 Task: Create a rule when any label is removed from a card by anyone except me .
Action: Mouse pressed left at (688, 195)
Screenshot: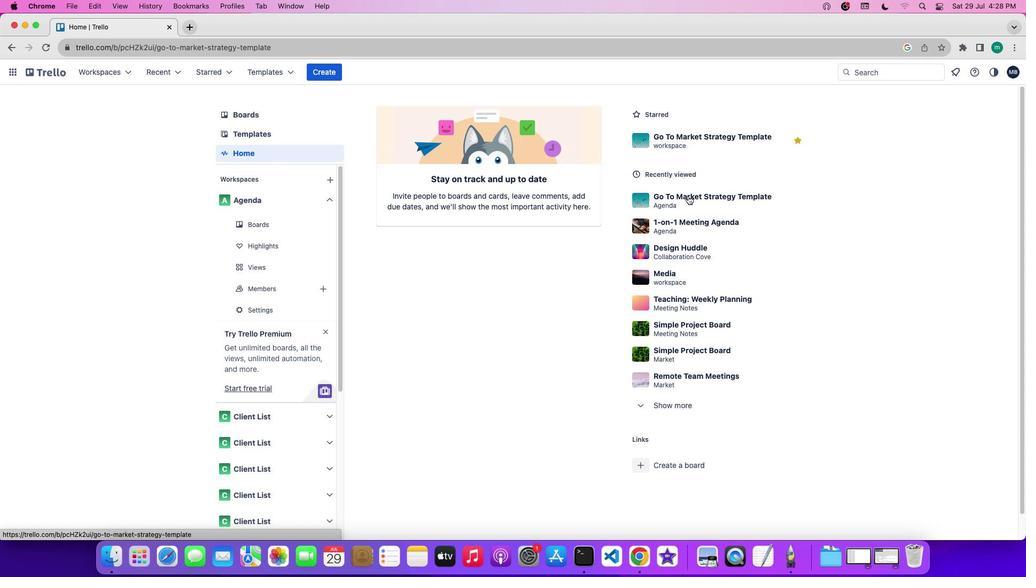 
Action: Mouse moved to (876, 232)
Screenshot: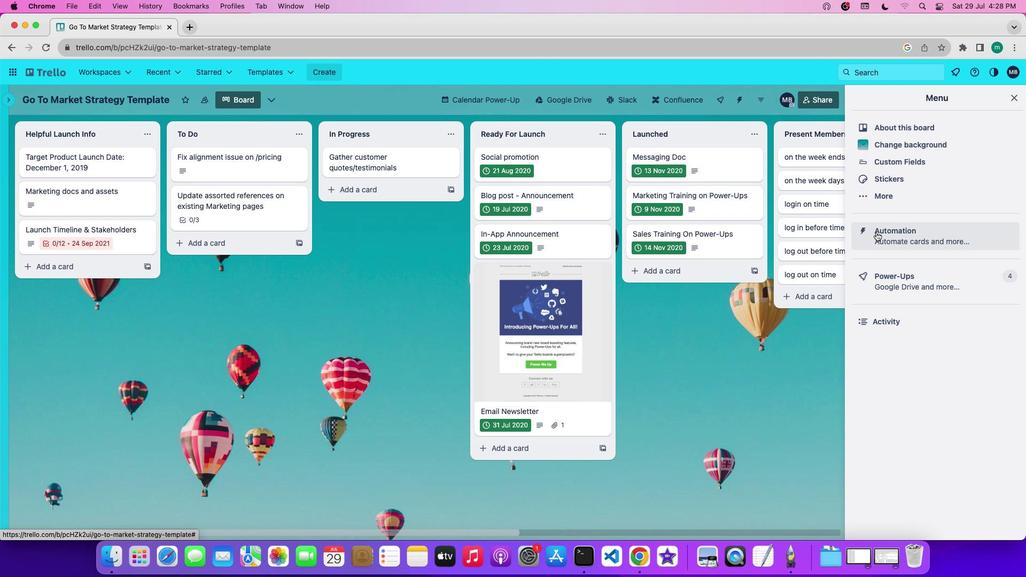 
Action: Mouse pressed left at (876, 232)
Screenshot: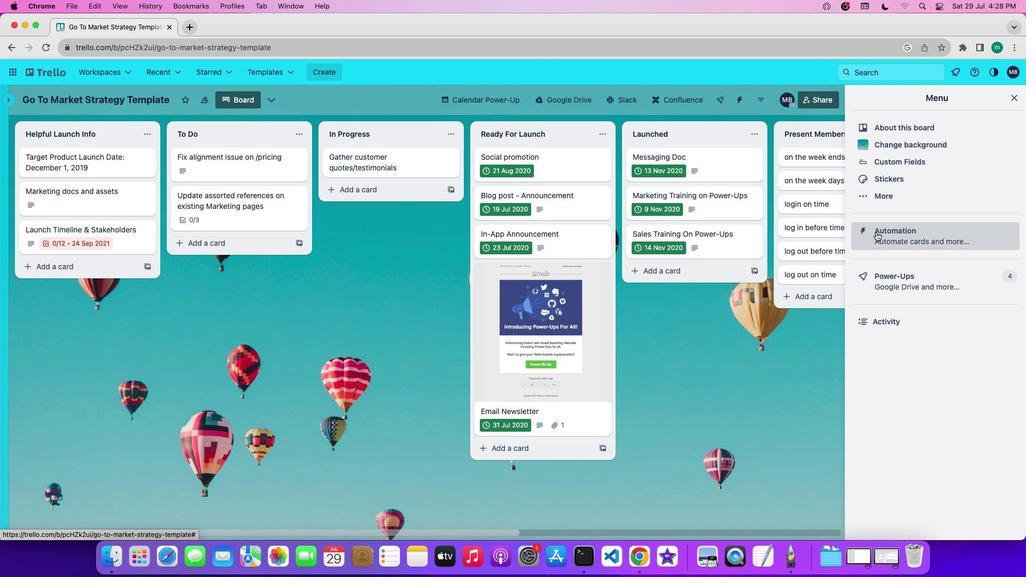 
Action: Mouse moved to (101, 193)
Screenshot: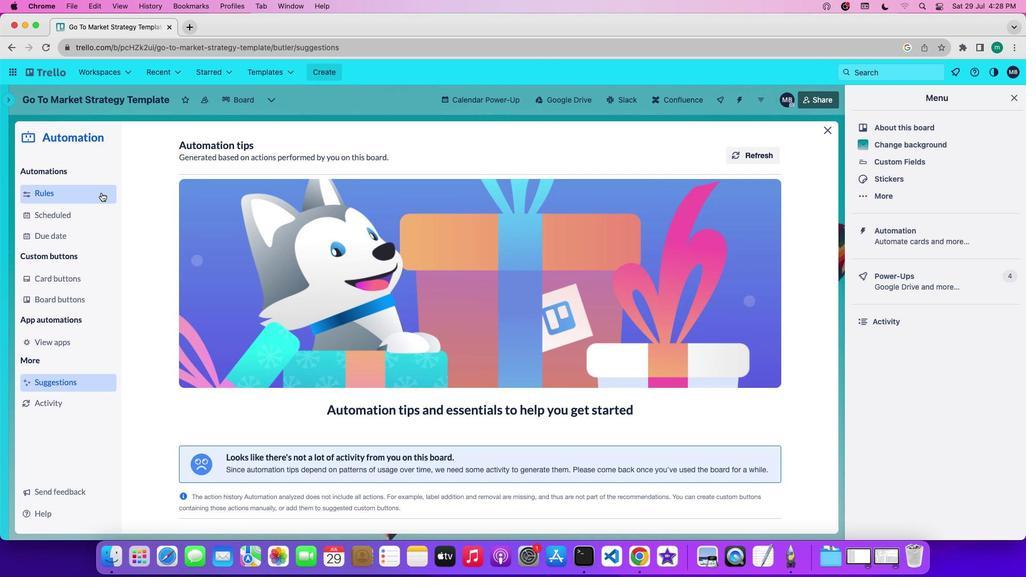 
Action: Mouse pressed left at (101, 193)
Screenshot: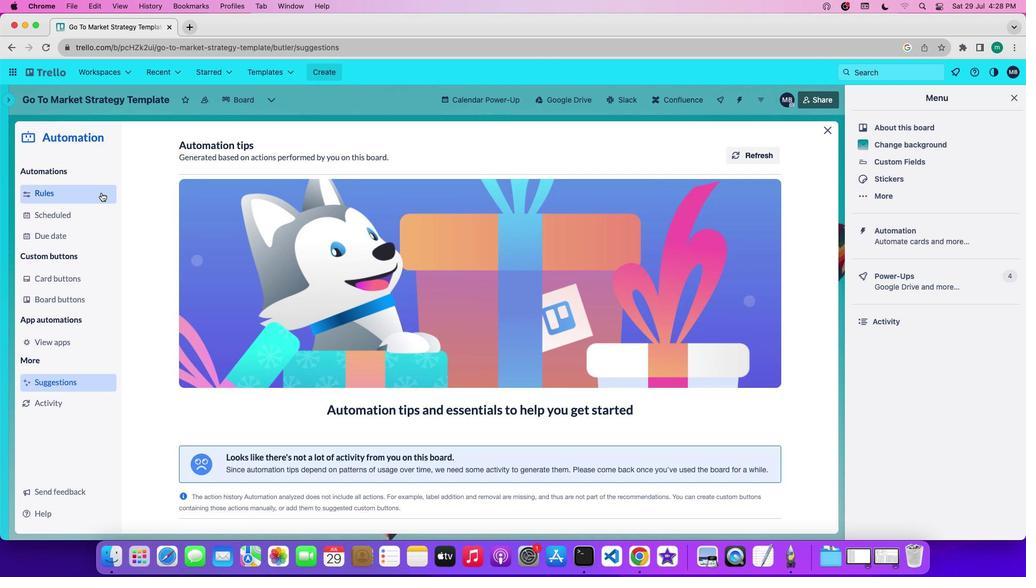 
Action: Mouse moved to (258, 380)
Screenshot: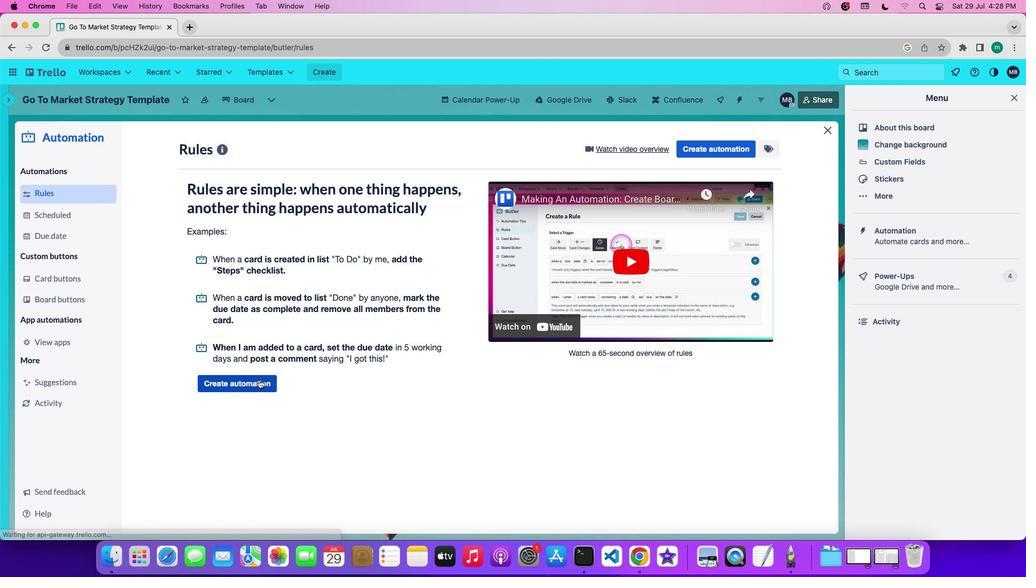 
Action: Mouse pressed left at (258, 380)
Screenshot: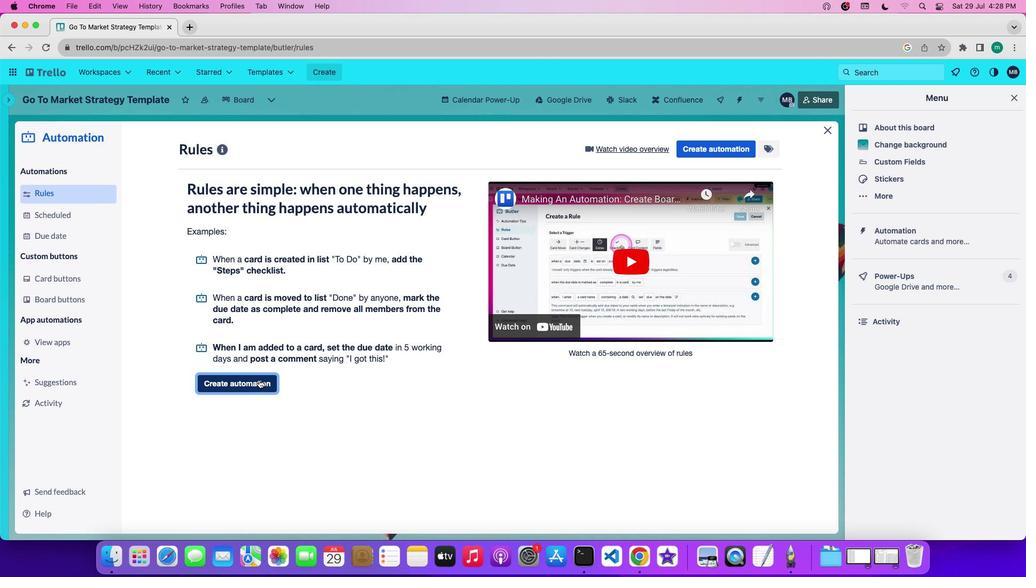 
Action: Mouse moved to (439, 254)
Screenshot: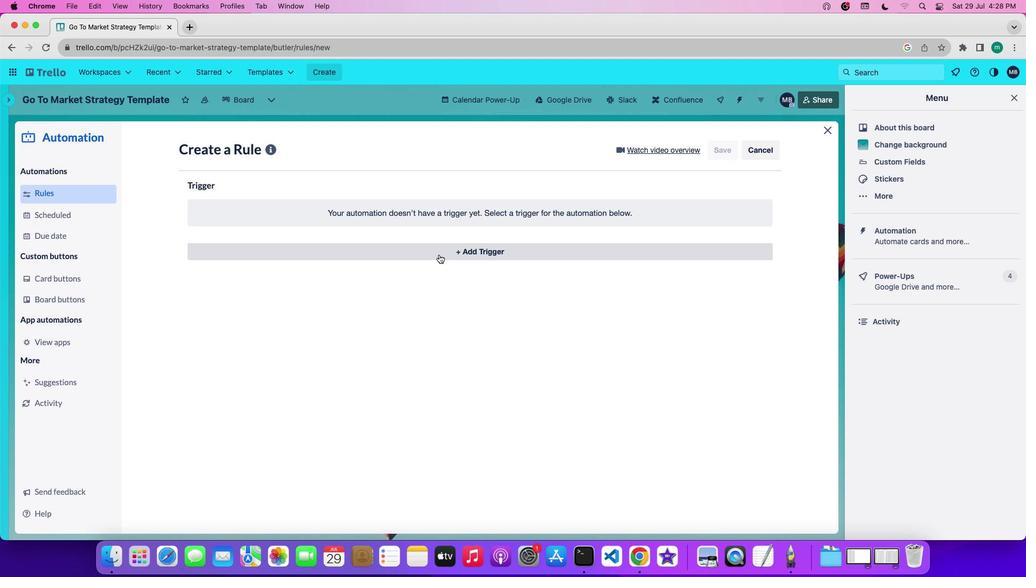 
Action: Mouse pressed left at (439, 254)
Screenshot: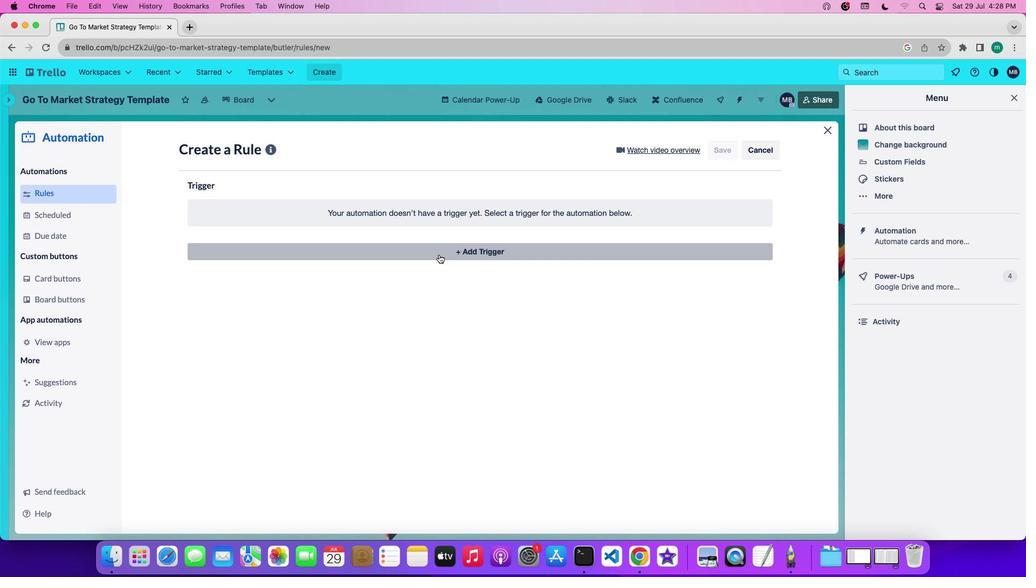 
Action: Mouse moved to (258, 297)
Screenshot: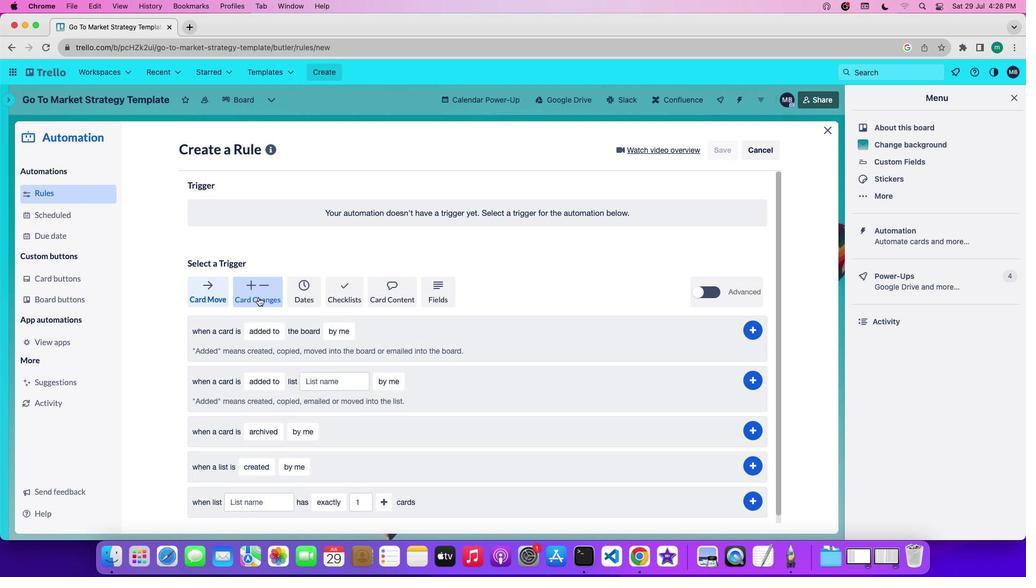 
Action: Mouse pressed left at (258, 297)
Screenshot: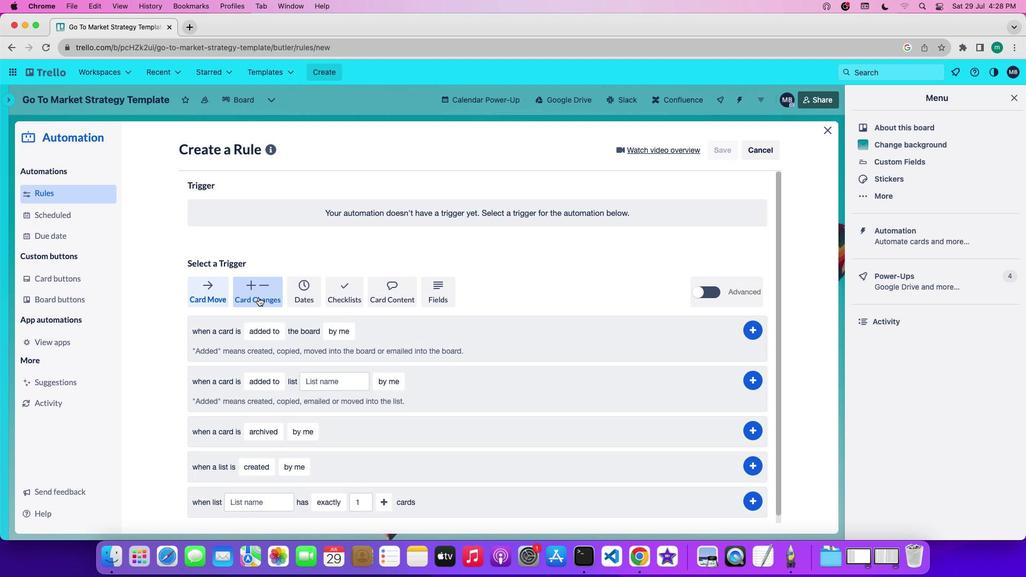 
Action: Mouse moved to (222, 334)
Screenshot: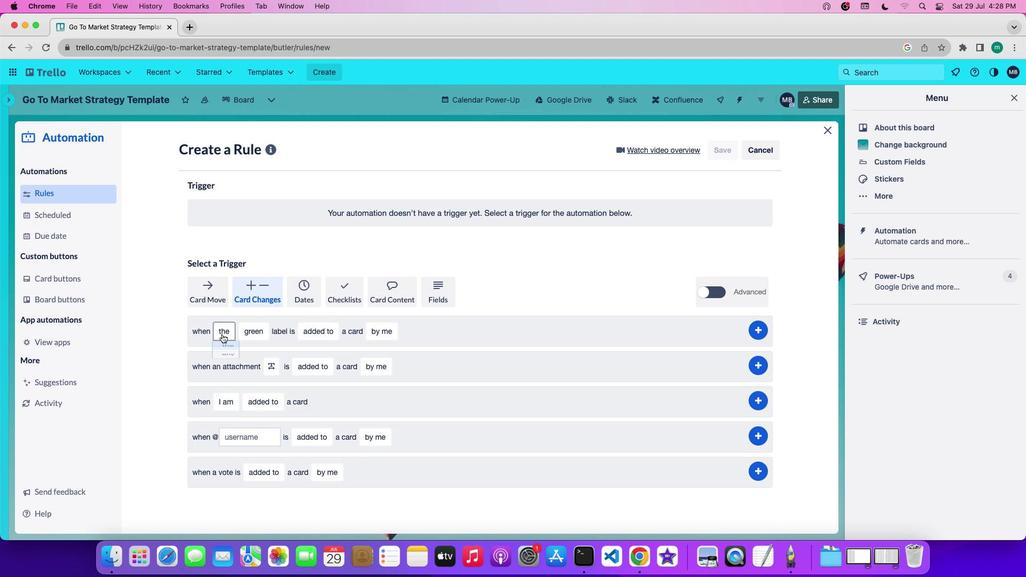 
Action: Mouse pressed left at (222, 334)
Screenshot: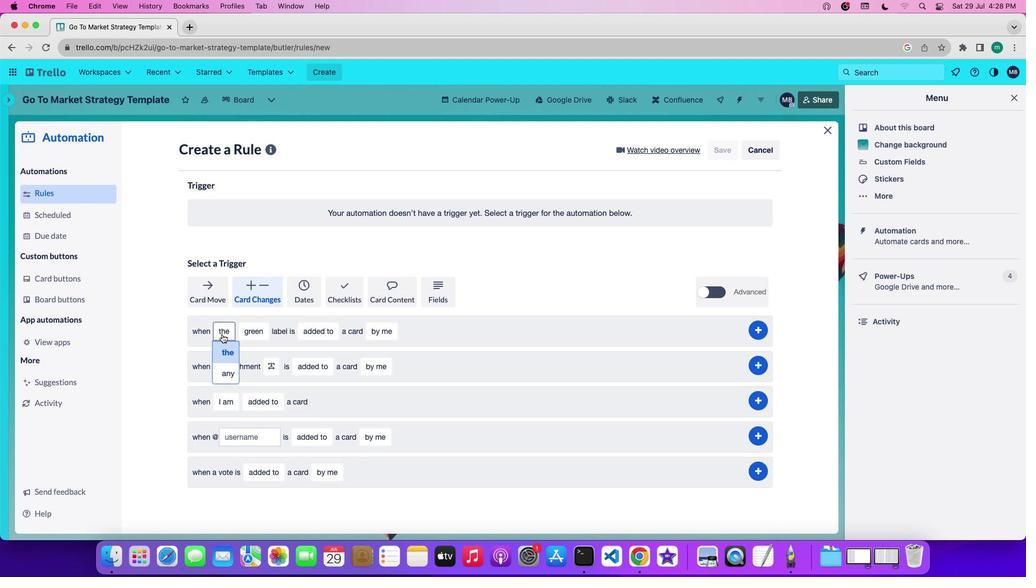 
Action: Mouse moved to (227, 377)
Screenshot: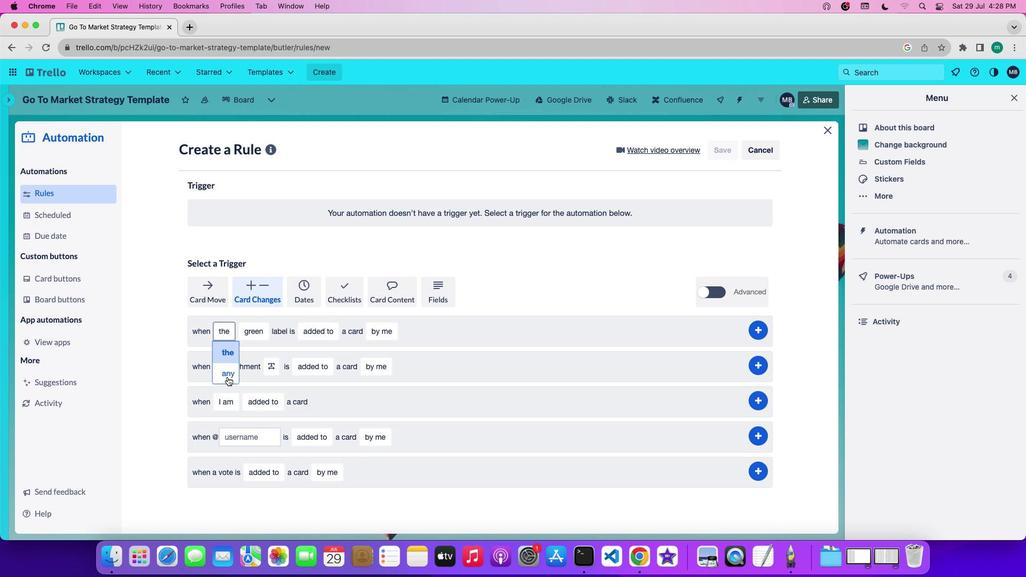 
Action: Mouse pressed left at (227, 377)
Screenshot: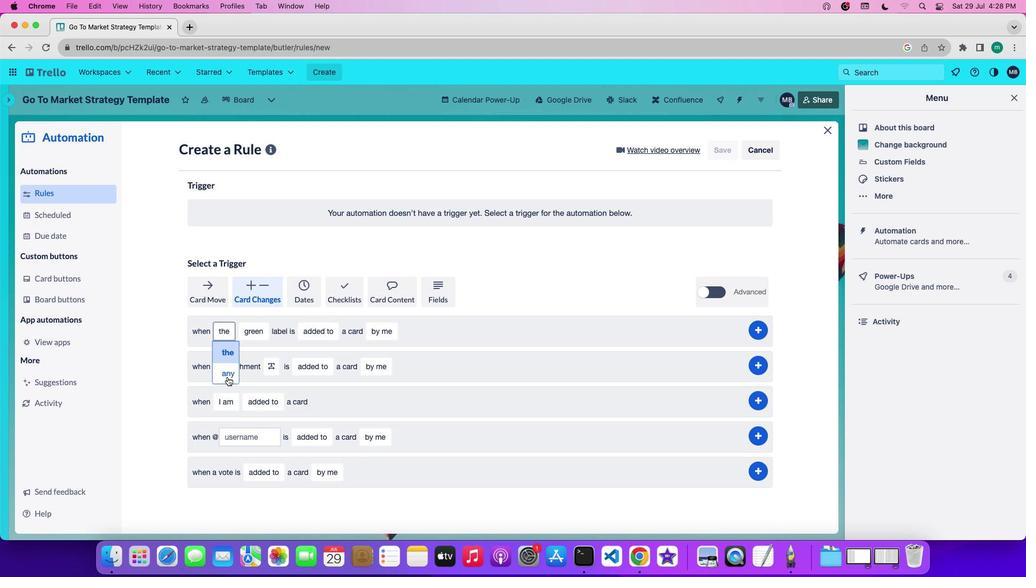 
Action: Mouse moved to (289, 335)
Screenshot: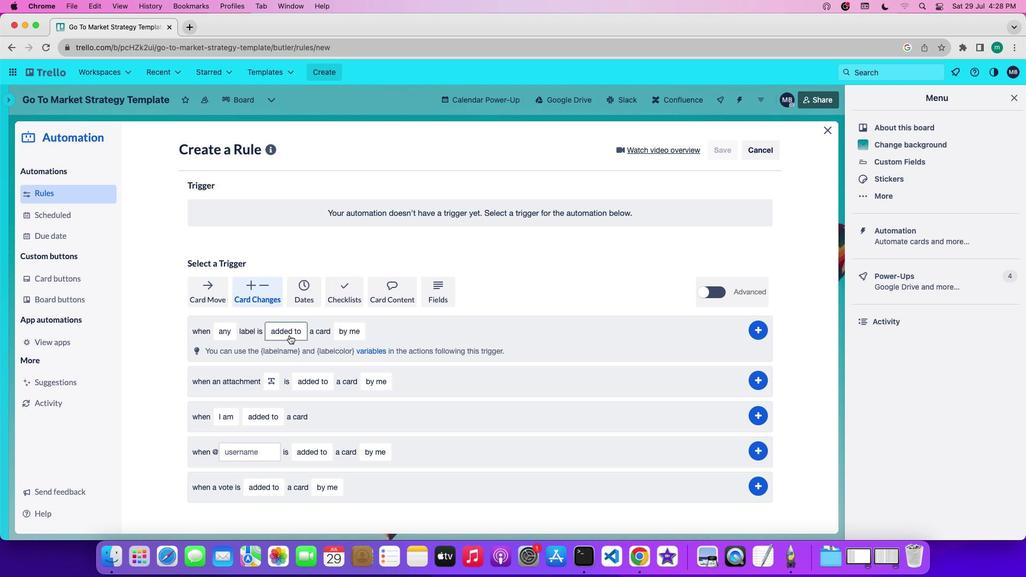 
Action: Mouse pressed left at (289, 335)
Screenshot: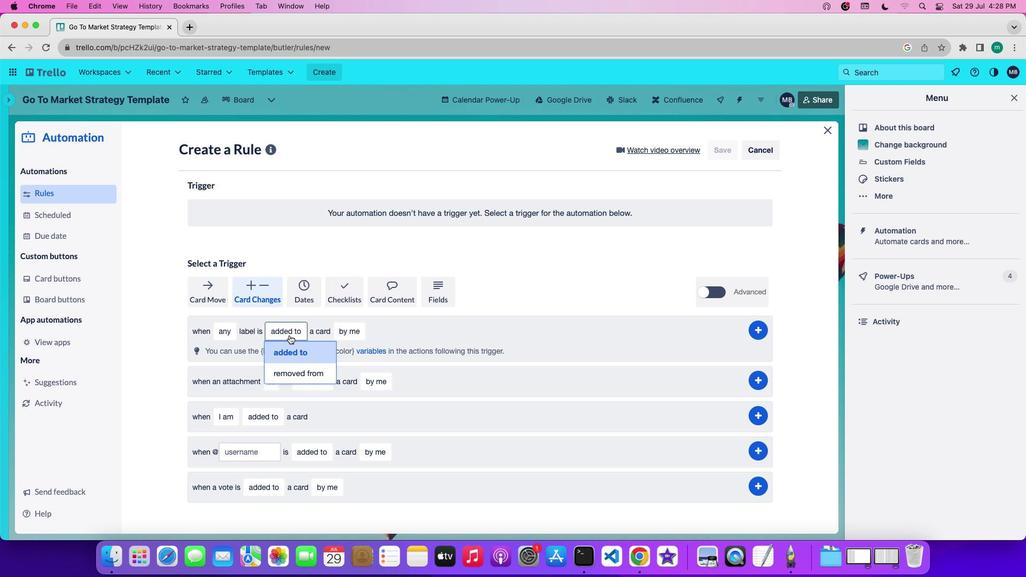 
Action: Mouse moved to (297, 377)
Screenshot: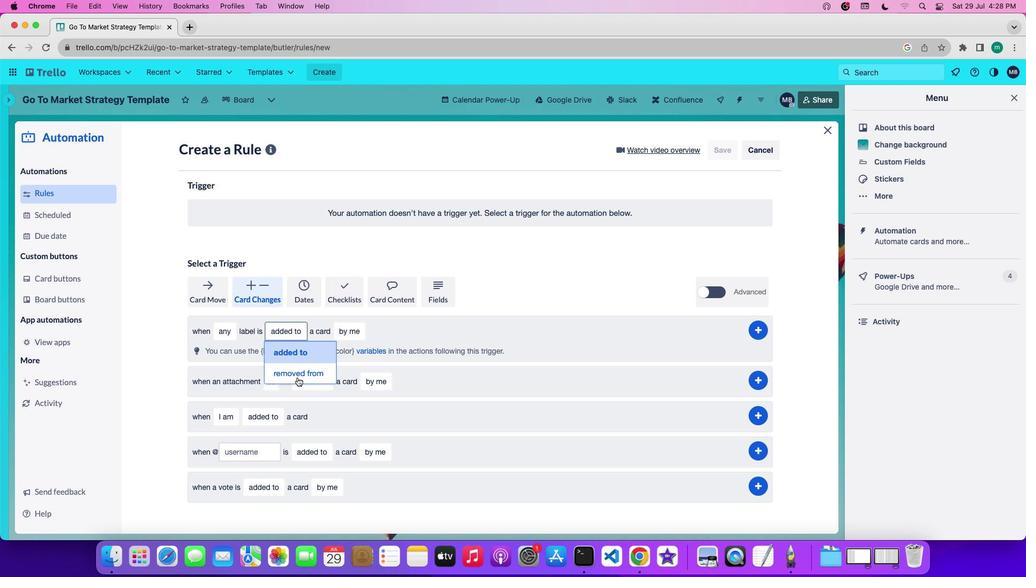 
Action: Mouse pressed left at (297, 377)
Screenshot: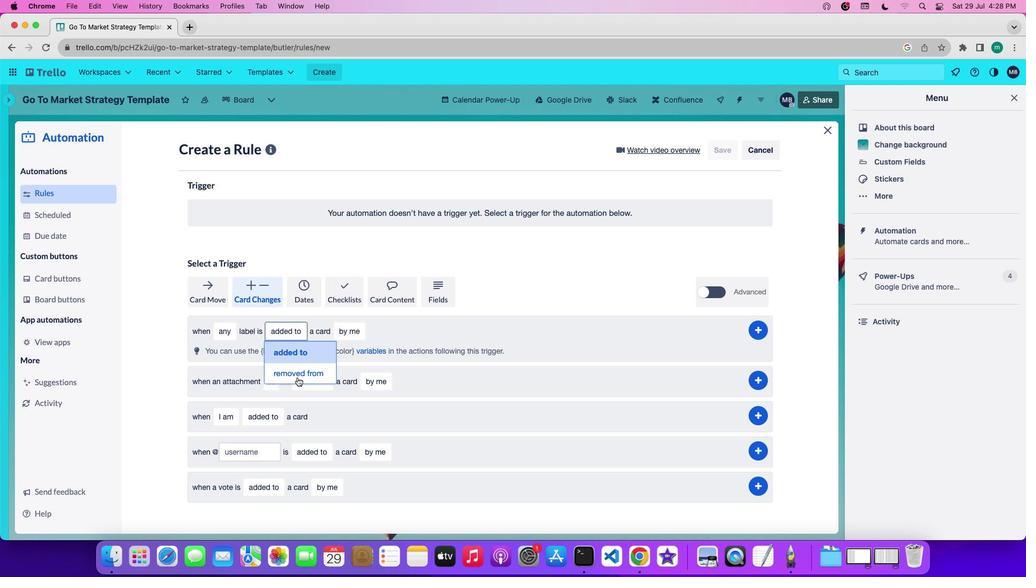 
Action: Mouse moved to (353, 333)
Screenshot: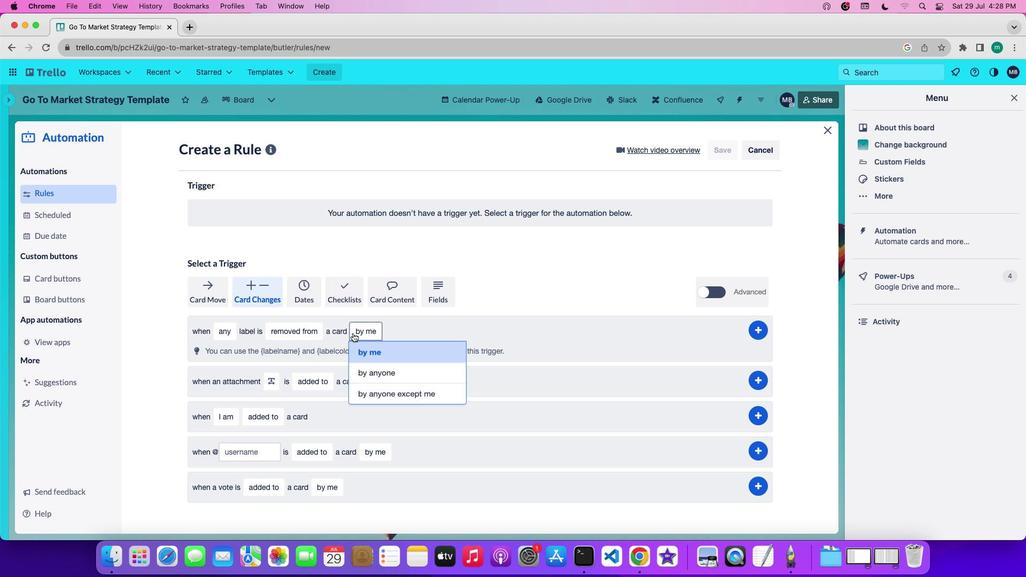 
Action: Mouse pressed left at (353, 333)
Screenshot: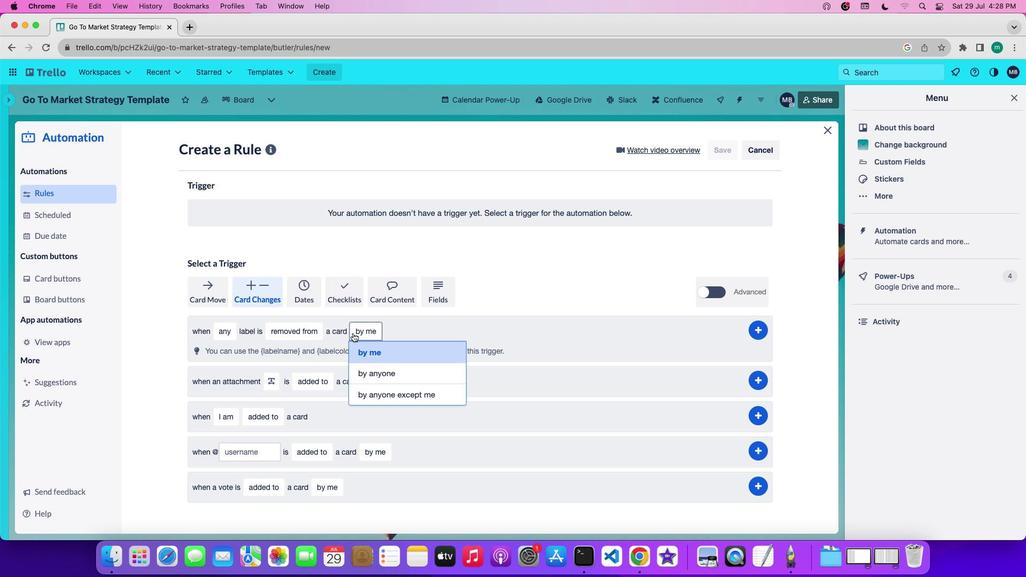 
Action: Mouse moved to (374, 392)
Screenshot: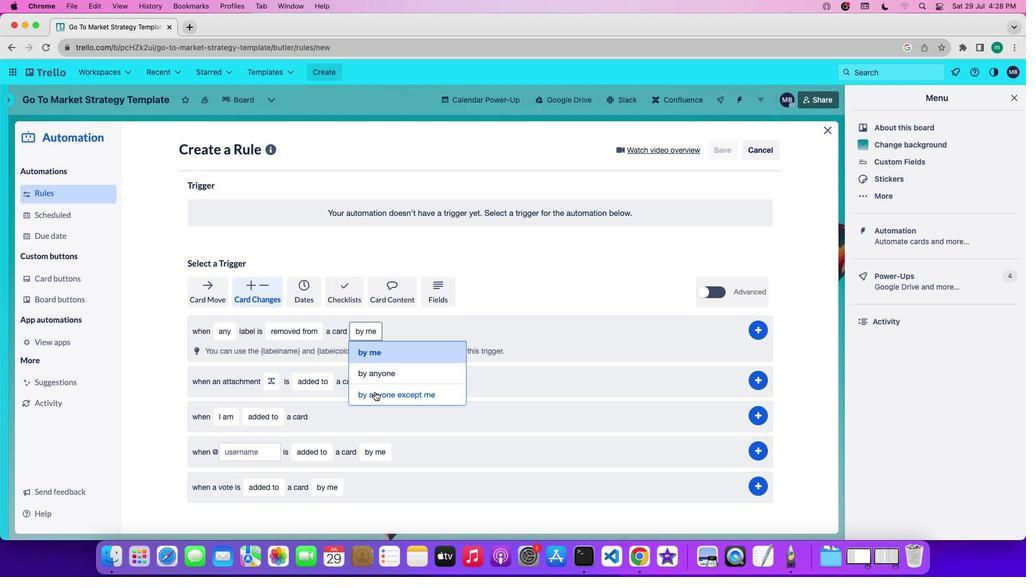 
Action: Mouse pressed left at (374, 392)
Screenshot: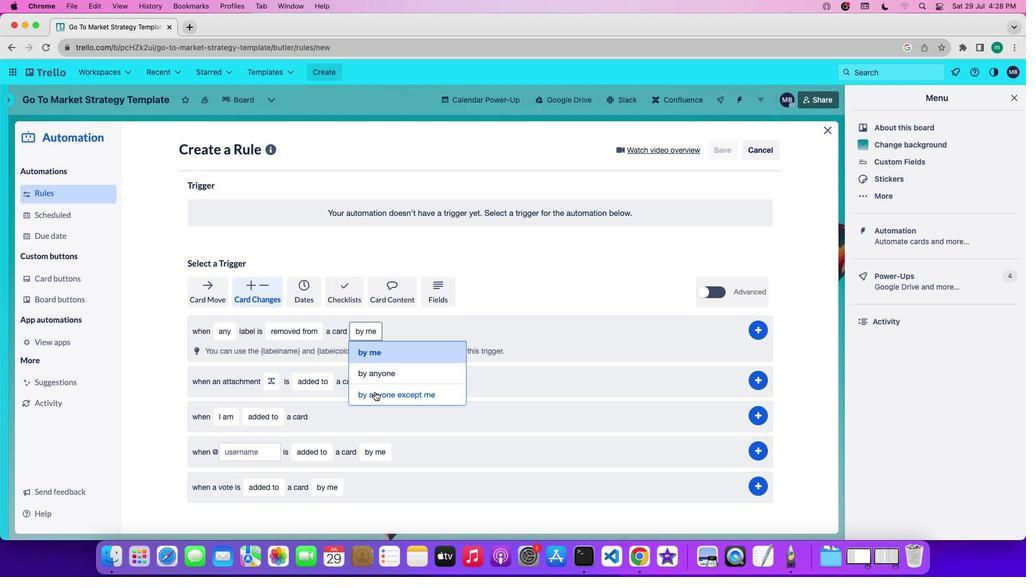 
Action: Mouse moved to (763, 331)
Screenshot: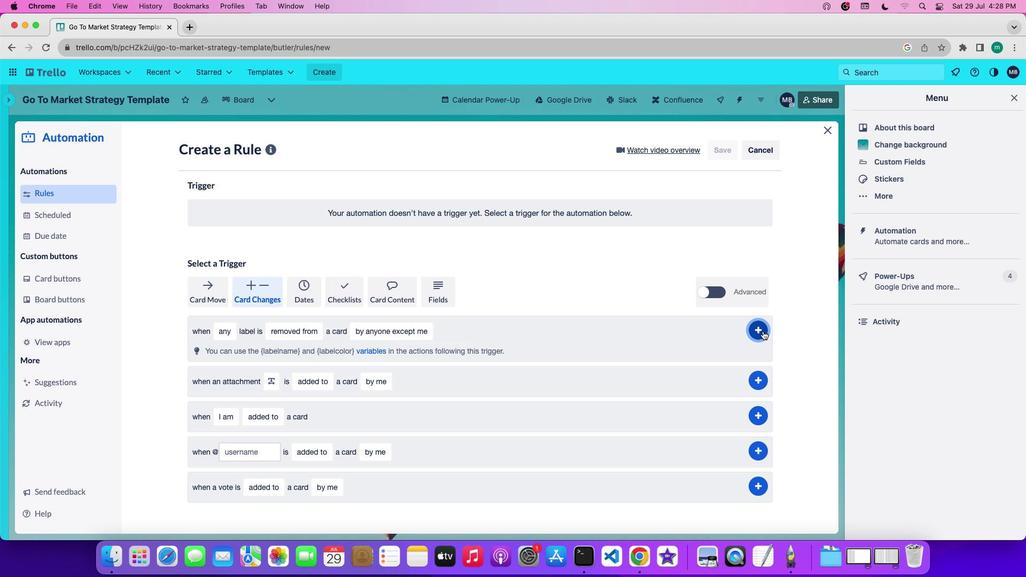 
Action: Mouse pressed left at (763, 331)
Screenshot: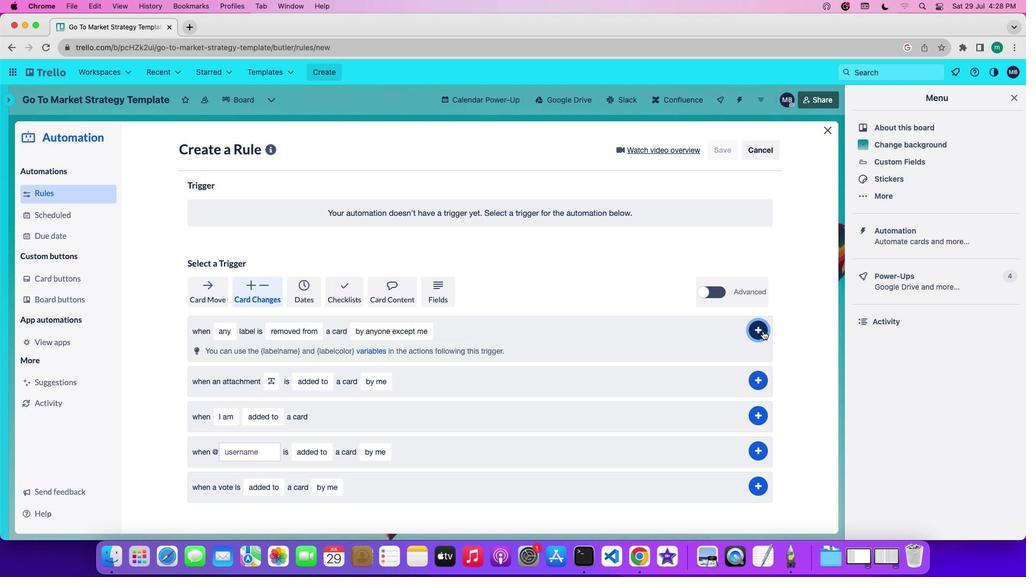 
Action: Mouse moved to (786, 334)
Screenshot: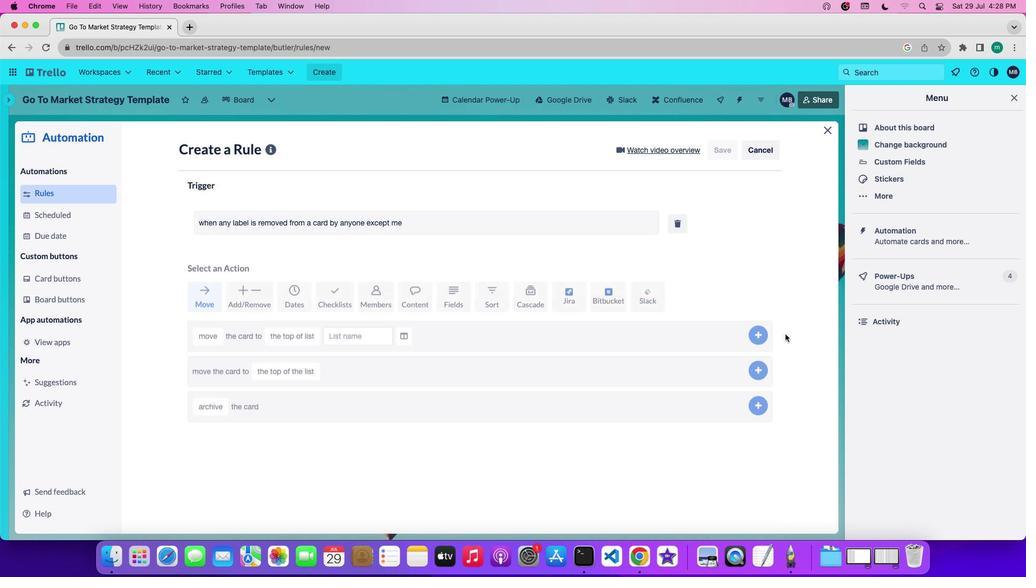 
